 Task: Select save from meatballs menu.
Action: Mouse moved to (710, 239)
Screenshot: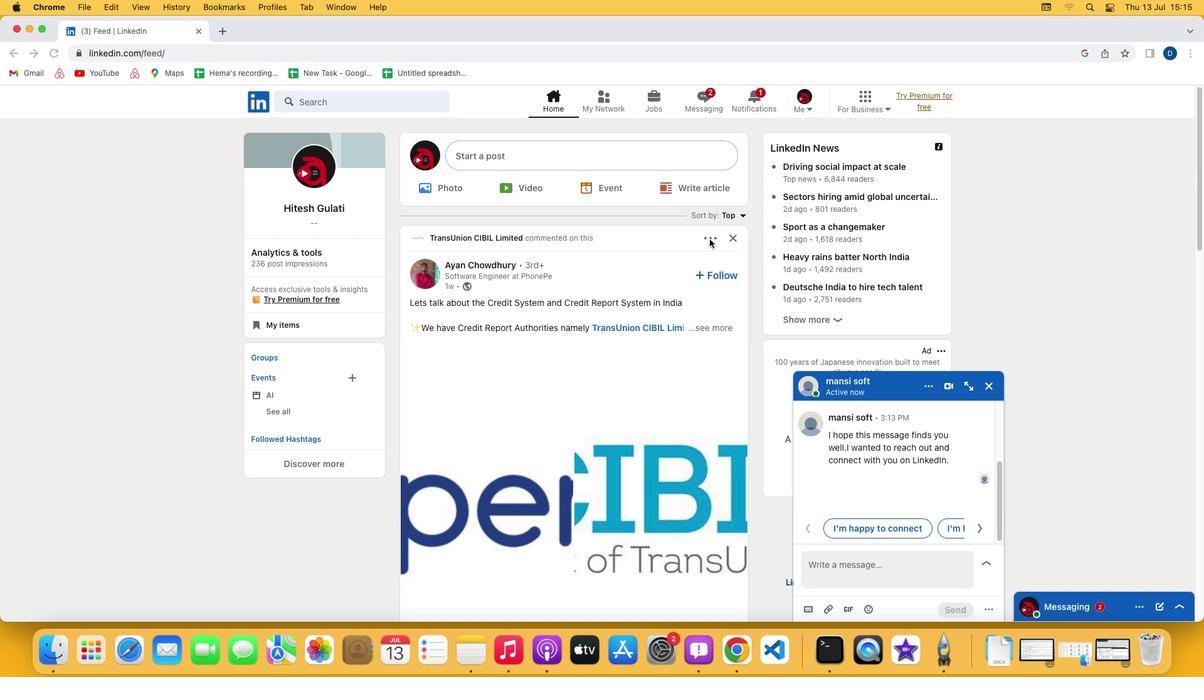 
Action: Mouse pressed left at (710, 239)
Screenshot: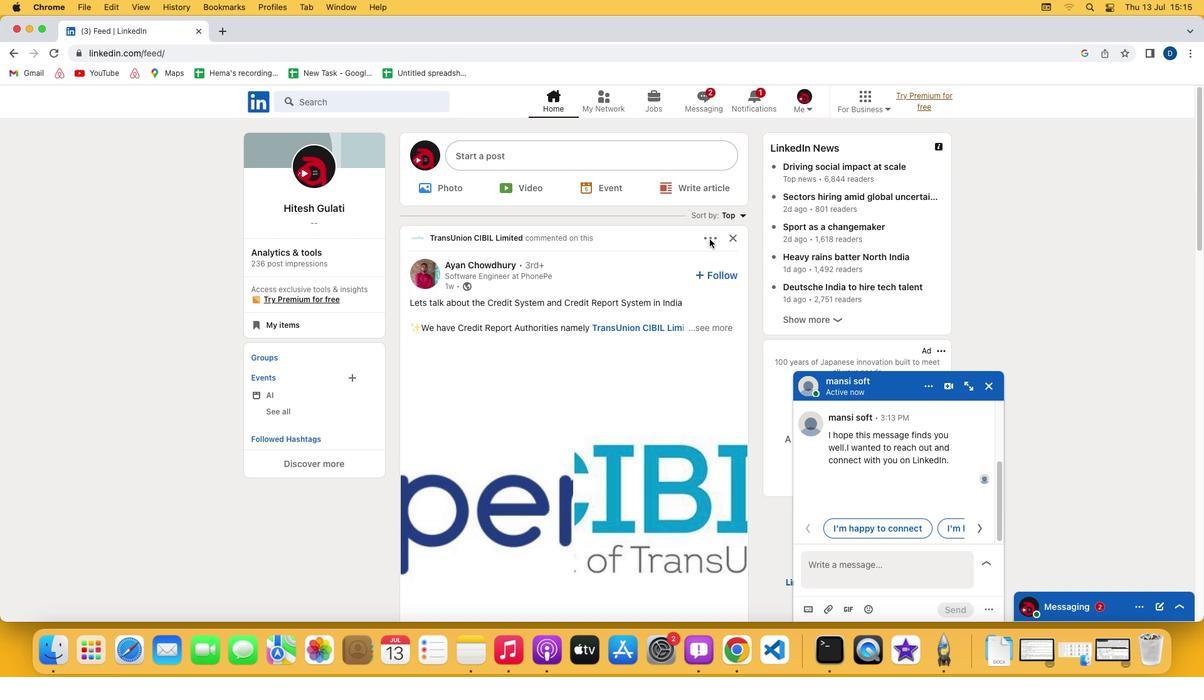 
Action: Mouse pressed left at (710, 239)
Screenshot: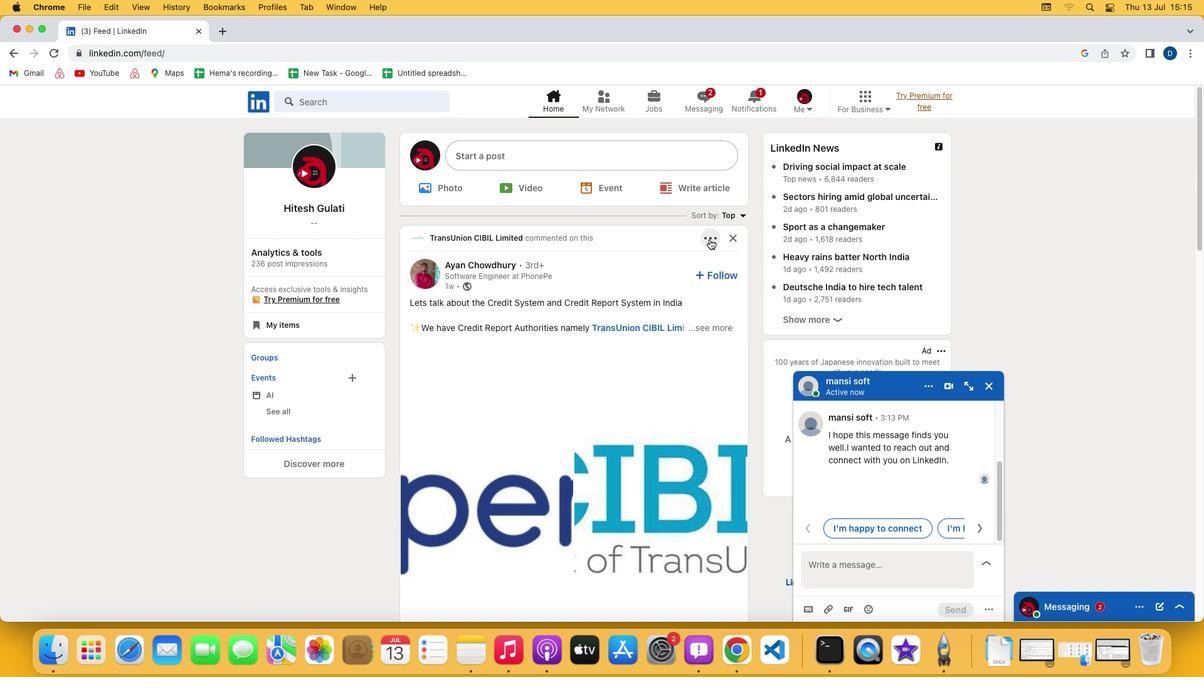 
Action: Mouse moved to (558, 275)
Screenshot: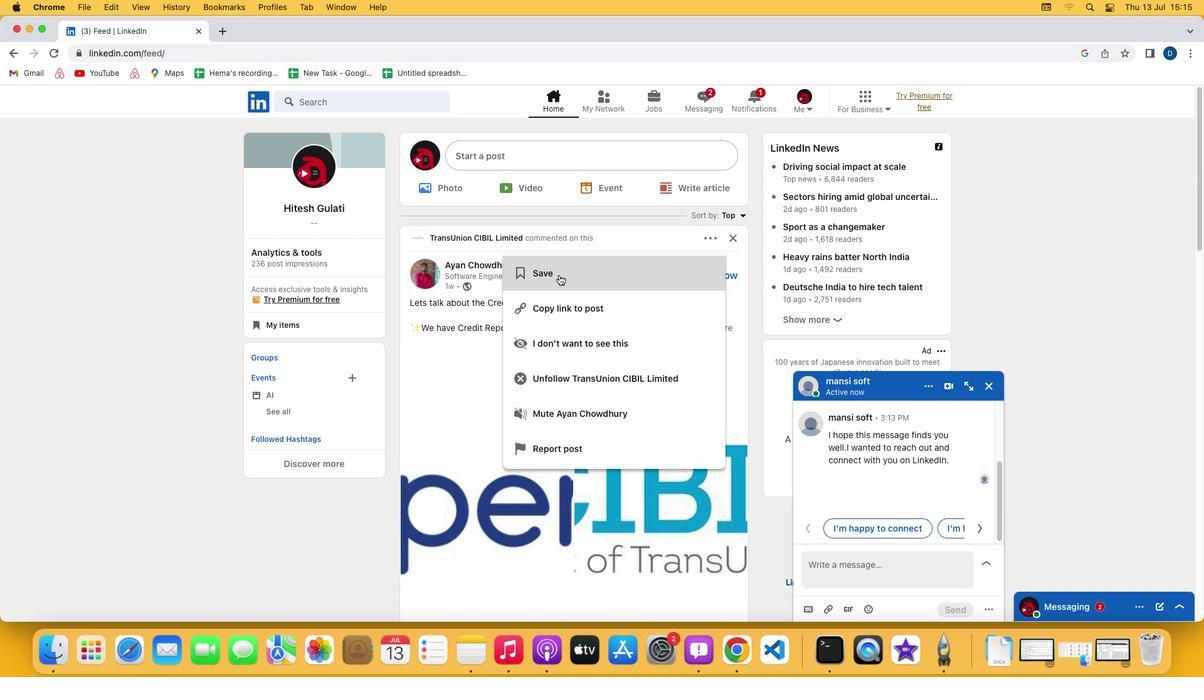 
Action: Mouse pressed left at (558, 275)
Screenshot: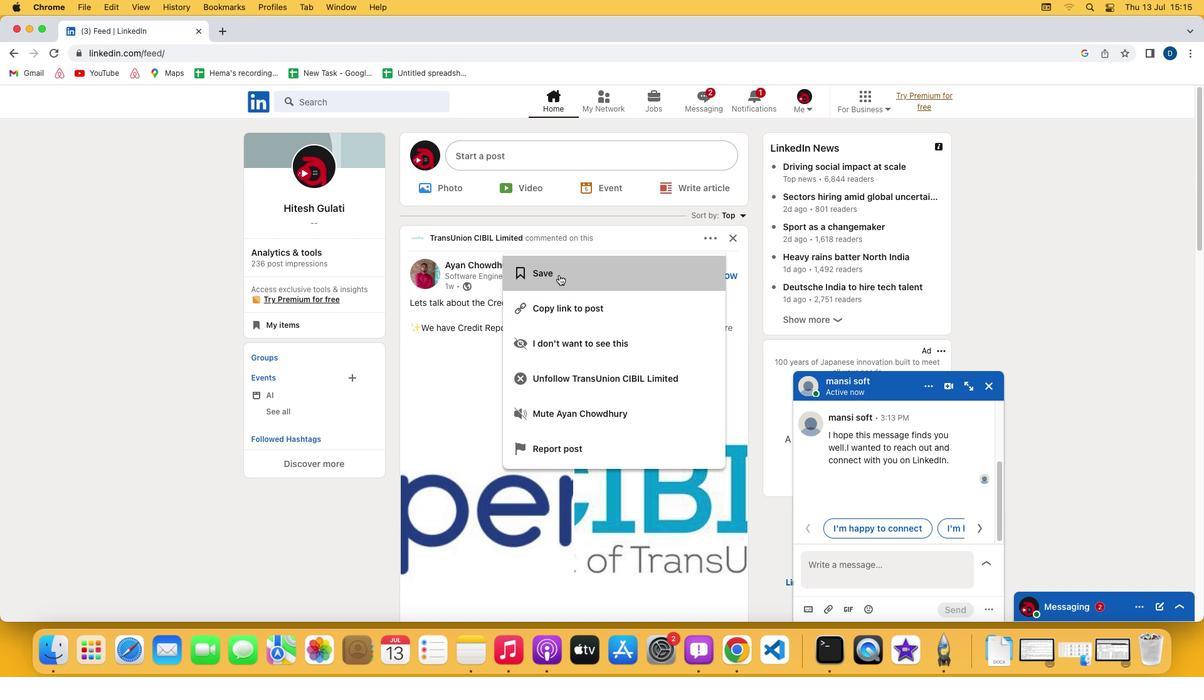 
